 Task: Set the subtitle format in the text subtitle parser to "jacosub".
Action: Mouse moved to (99, 11)
Screenshot: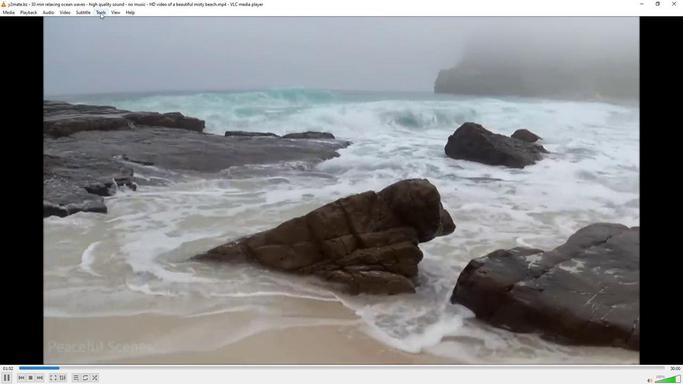 
Action: Mouse pressed left at (99, 11)
Screenshot: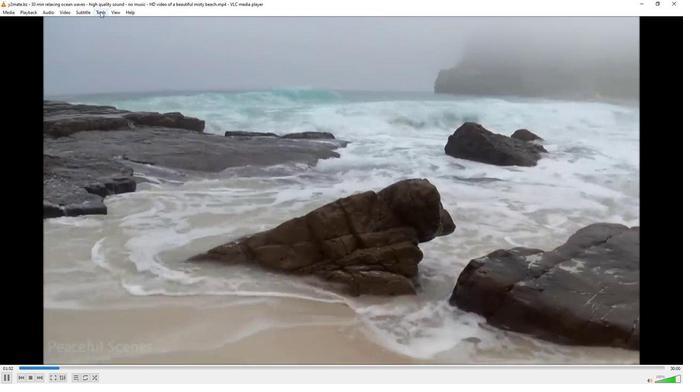 
Action: Mouse moved to (107, 96)
Screenshot: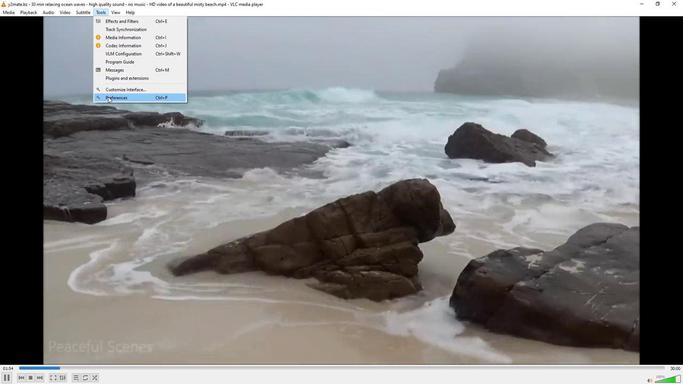 
Action: Mouse pressed left at (107, 96)
Screenshot: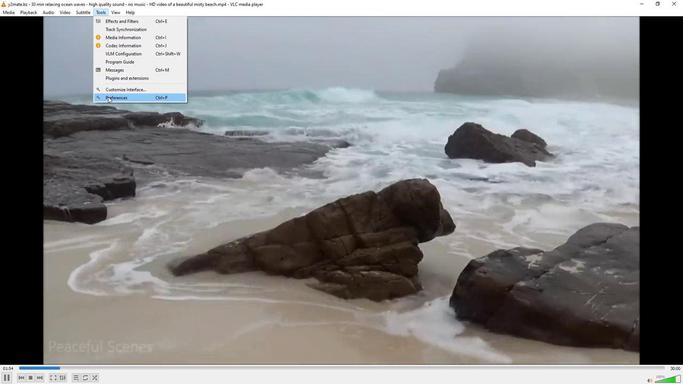 
Action: Mouse moved to (188, 297)
Screenshot: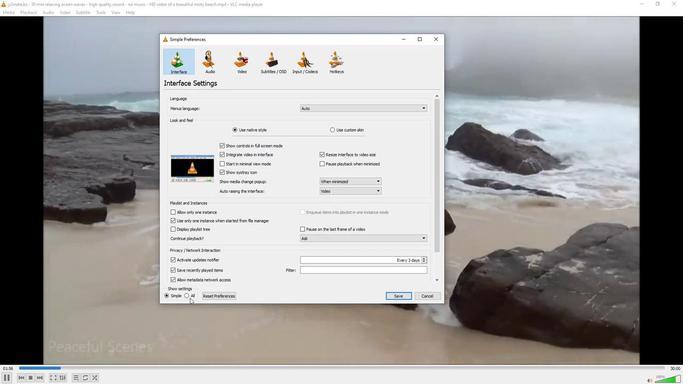 
Action: Mouse pressed left at (188, 297)
Screenshot: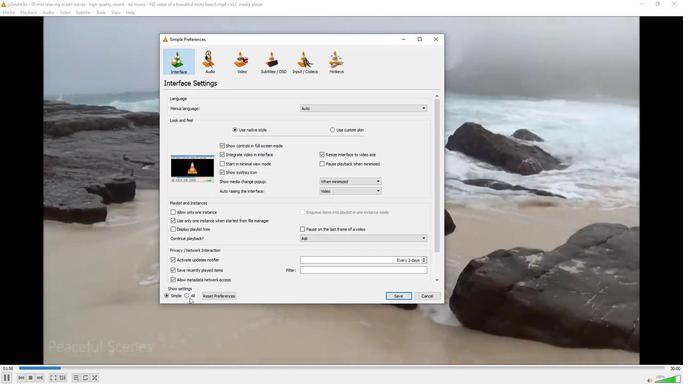 
Action: Mouse moved to (172, 195)
Screenshot: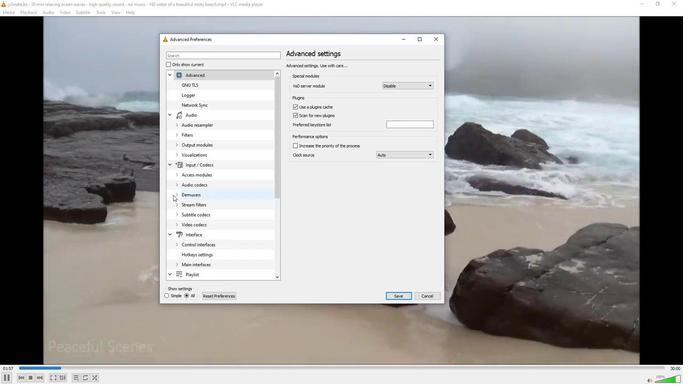 
Action: Mouse pressed left at (172, 195)
Screenshot: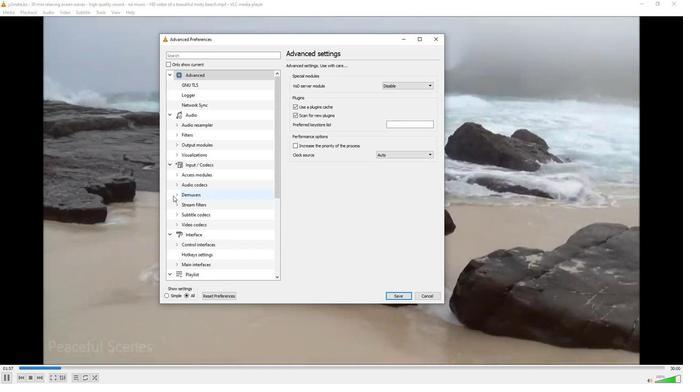 
Action: Mouse moved to (175, 195)
Screenshot: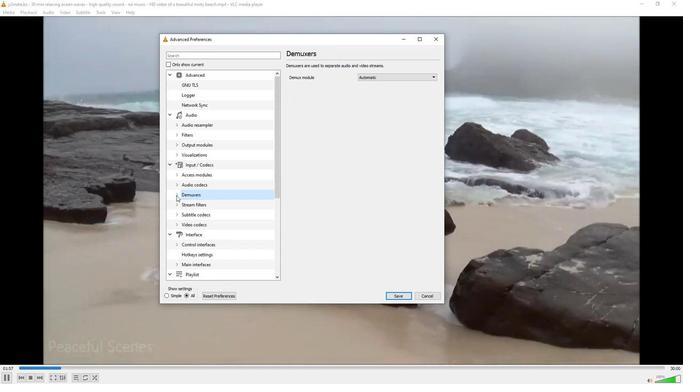 
Action: Mouse pressed left at (175, 195)
Screenshot: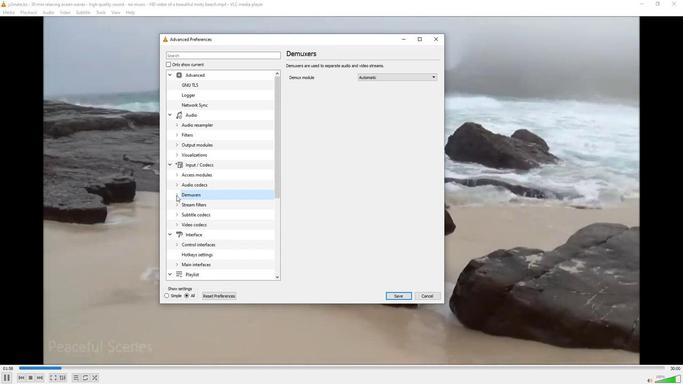 
Action: Mouse moved to (202, 229)
Screenshot: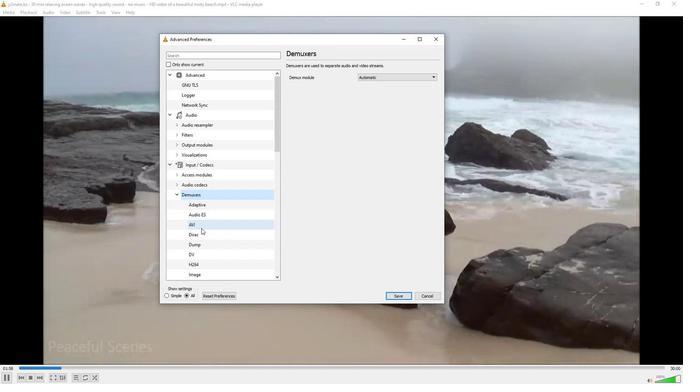 
Action: Mouse scrolled (202, 229) with delta (0, 0)
Screenshot: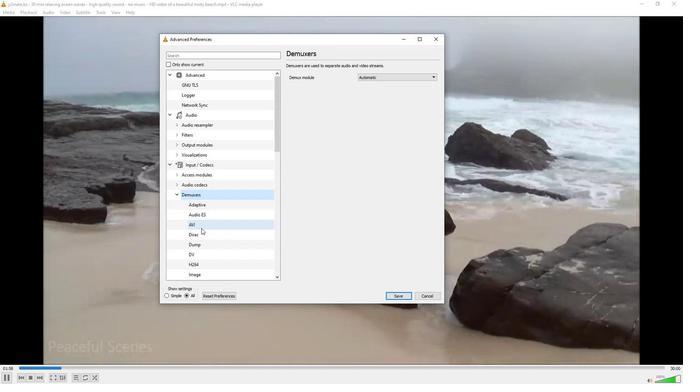 
Action: Mouse moved to (203, 230)
Screenshot: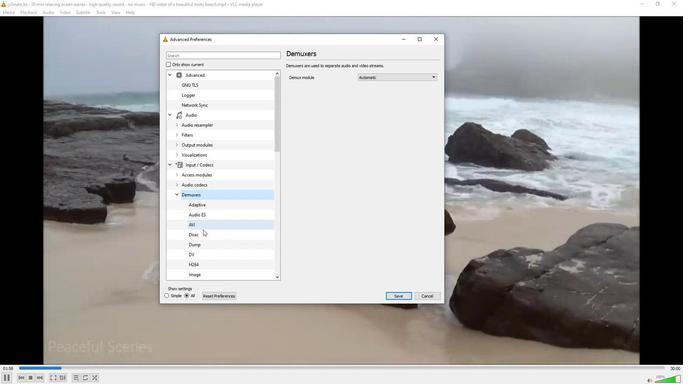 
Action: Mouse scrolled (203, 230) with delta (0, 0)
Screenshot: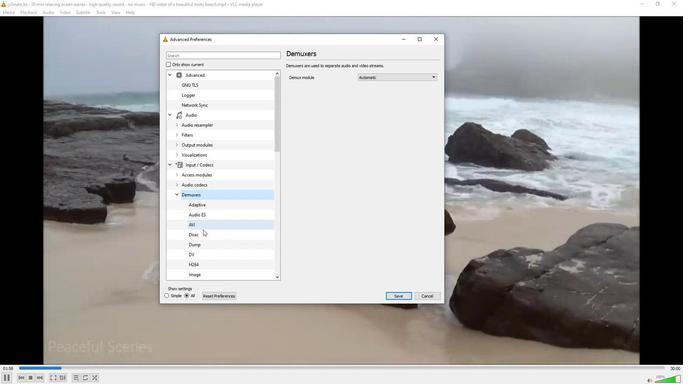 
Action: Mouse moved to (205, 230)
Screenshot: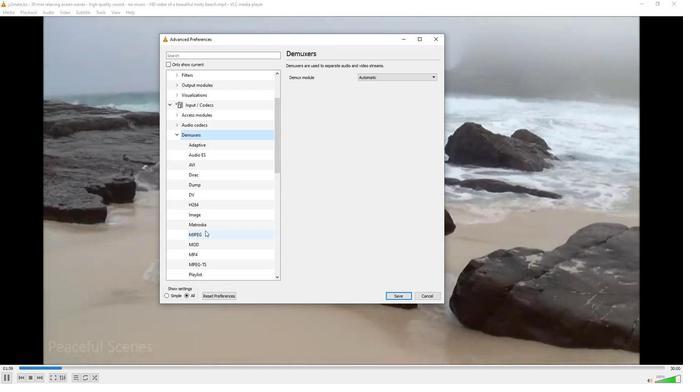 
Action: Mouse scrolled (205, 229) with delta (0, 0)
Screenshot: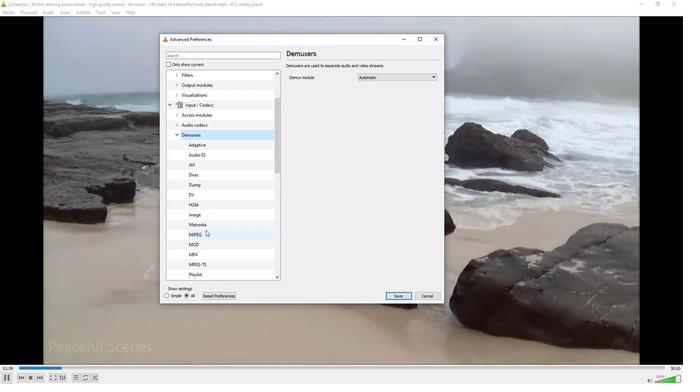 
Action: Mouse scrolled (205, 229) with delta (0, 0)
Screenshot: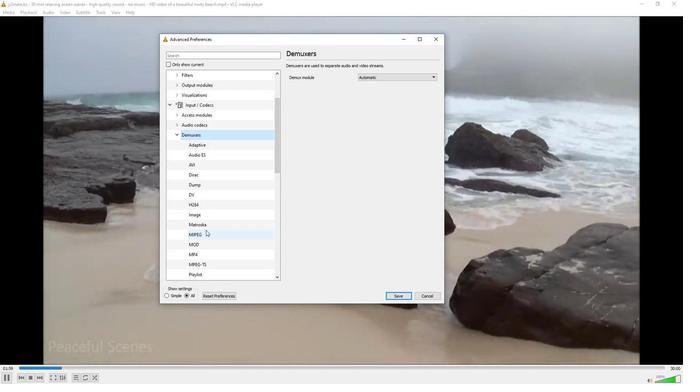 
Action: Mouse scrolled (205, 229) with delta (0, 0)
Screenshot: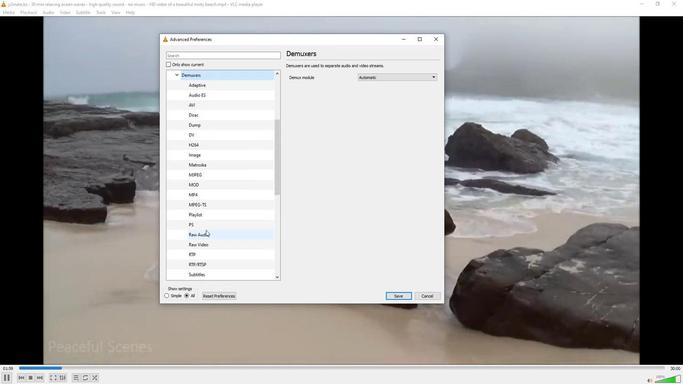 
Action: Mouse scrolled (205, 229) with delta (0, 0)
Screenshot: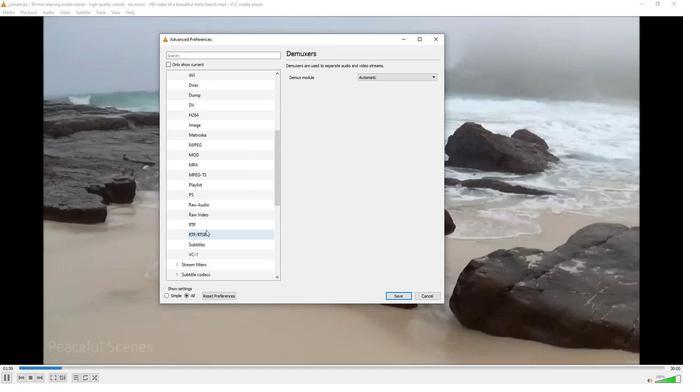
Action: Mouse moved to (210, 214)
Screenshot: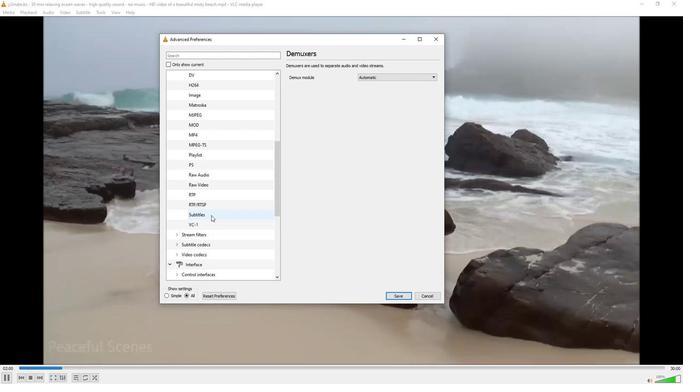 
Action: Mouse pressed left at (210, 214)
Screenshot: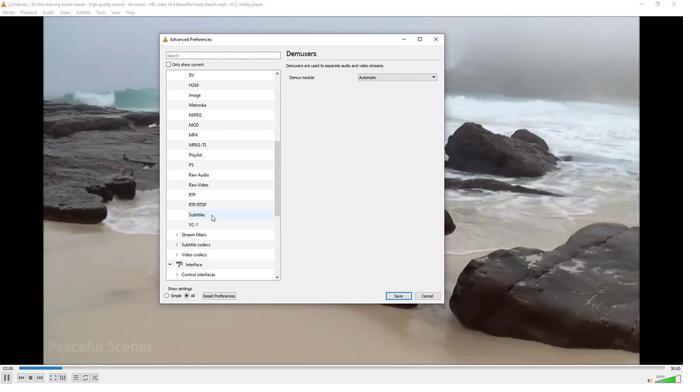 
Action: Mouse moved to (434, 96)
Screenshot: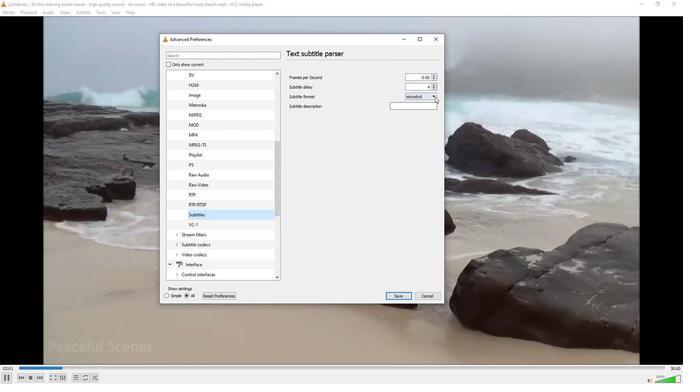 
Action: Mouse pressed left at (434, 96)
Screenshot: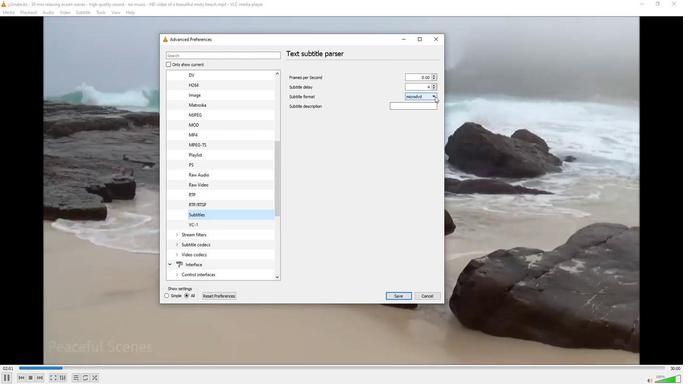 
Action: Mouse moved to (431, 114)
Screenshot: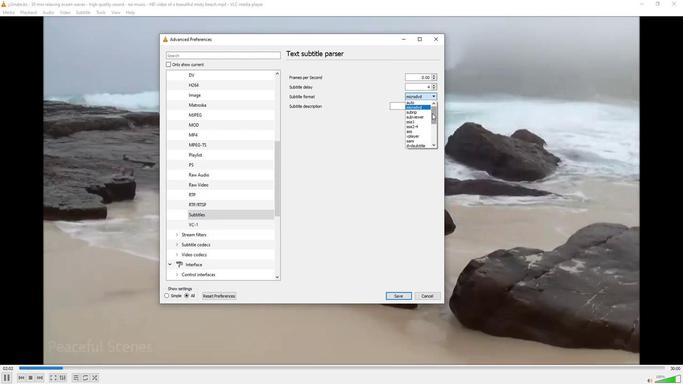 
Action: Mouse pressed left at (431, 114)
Screenshot: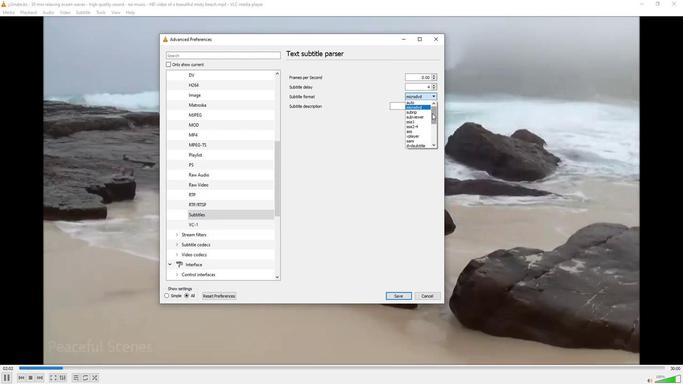 
Action: Mouse moved to (415, 135)
Screenshot: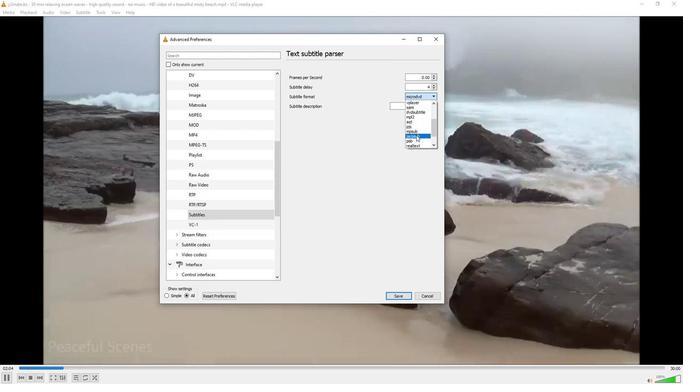 
Action: Mouse pressed left at (415, 135)
Screenshot: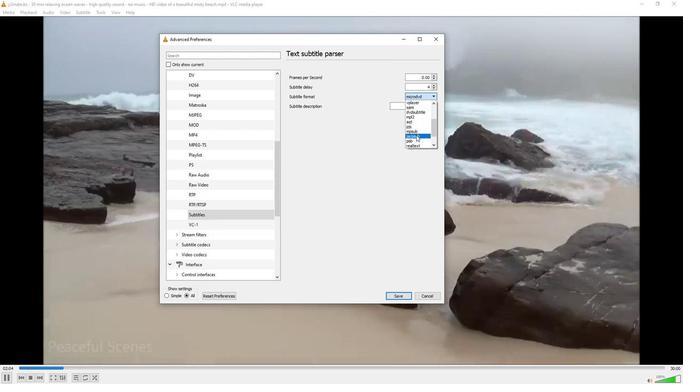 
Action: Mouse moved to (356, 172)
Screenshot: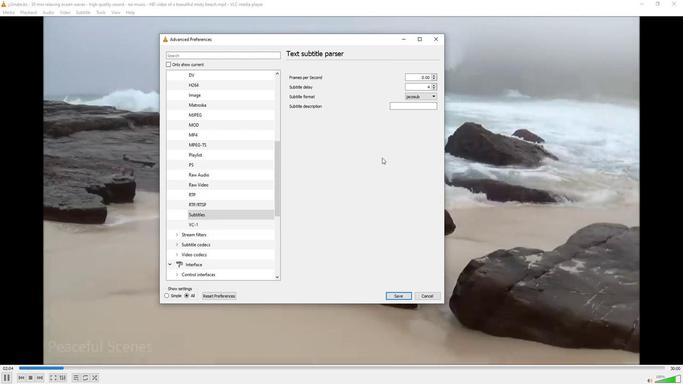 
